 Task: Check the sale-to-list price of condos/co-ops in the last 3 years.
Action: Mouse moved to (777, 74)
Screenshot: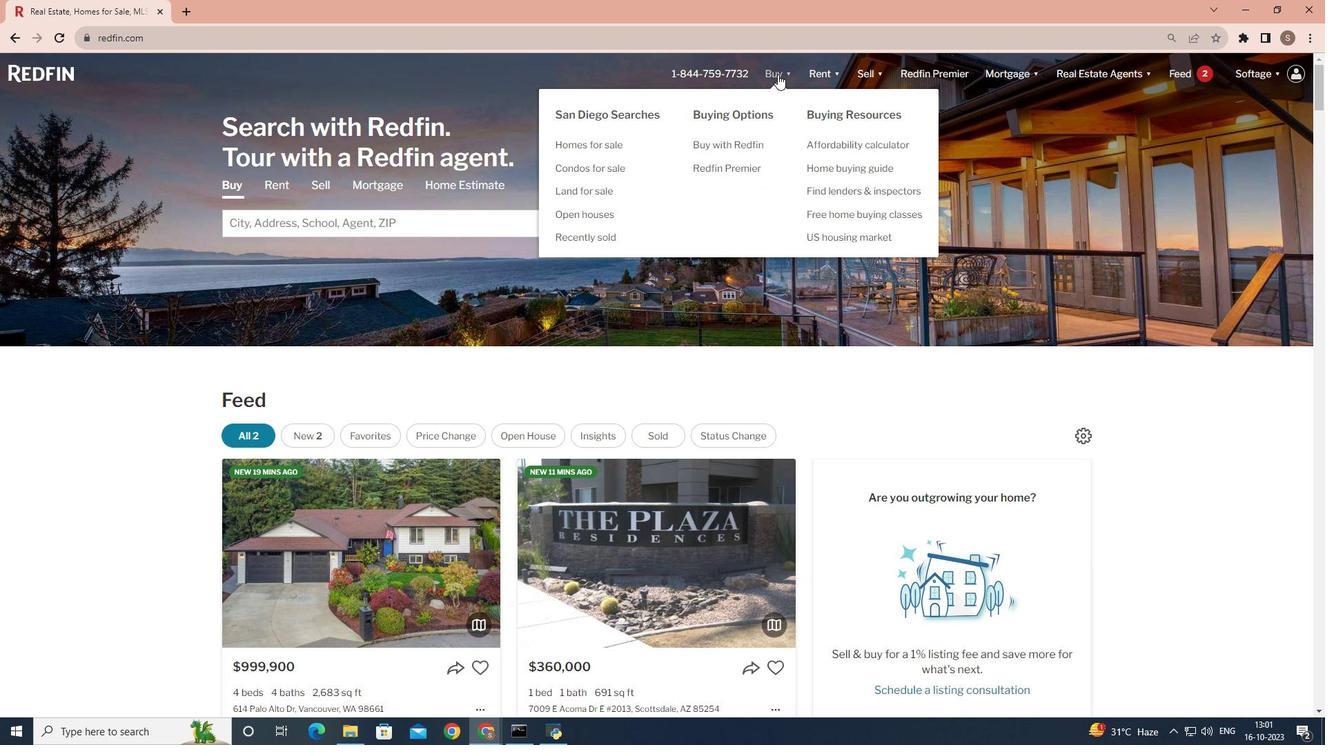 
Action: Mouse pressed left at (777, 74)
Screenshot: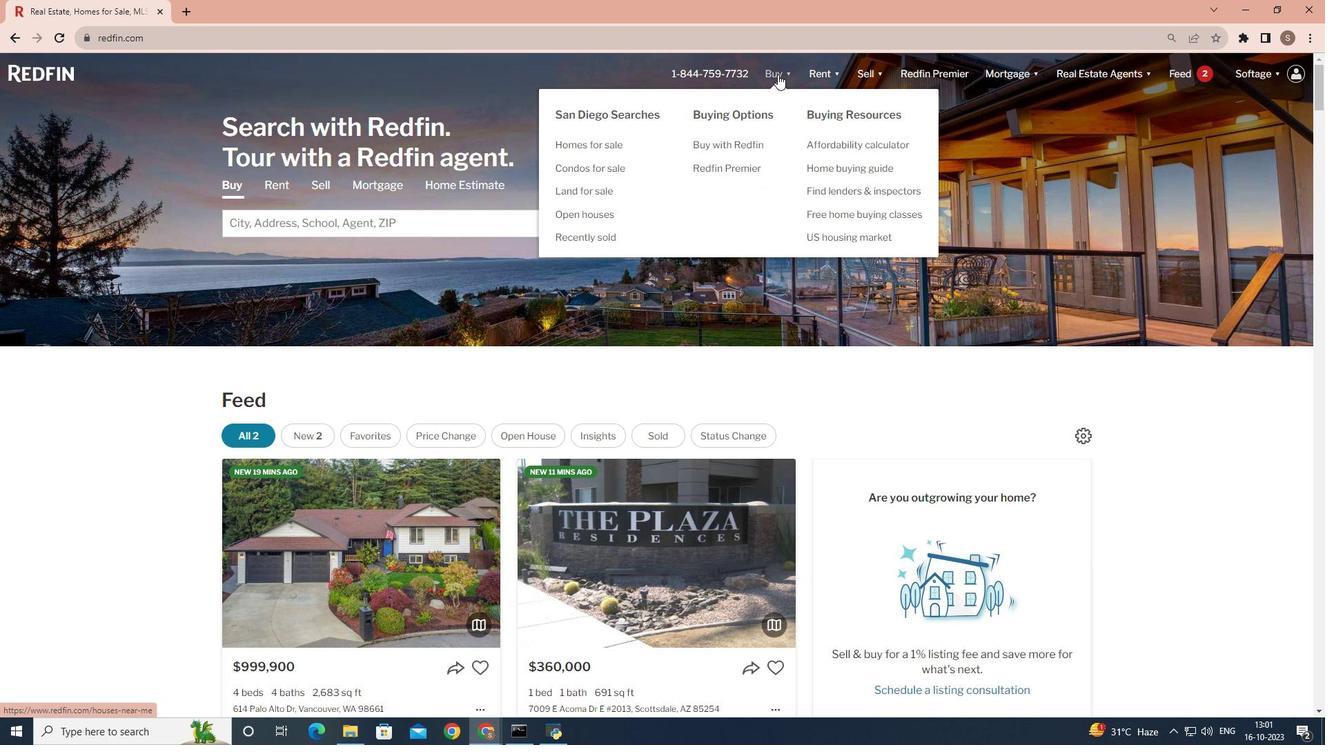 
Action: Mouse moved to (375, 283)
Screenshot: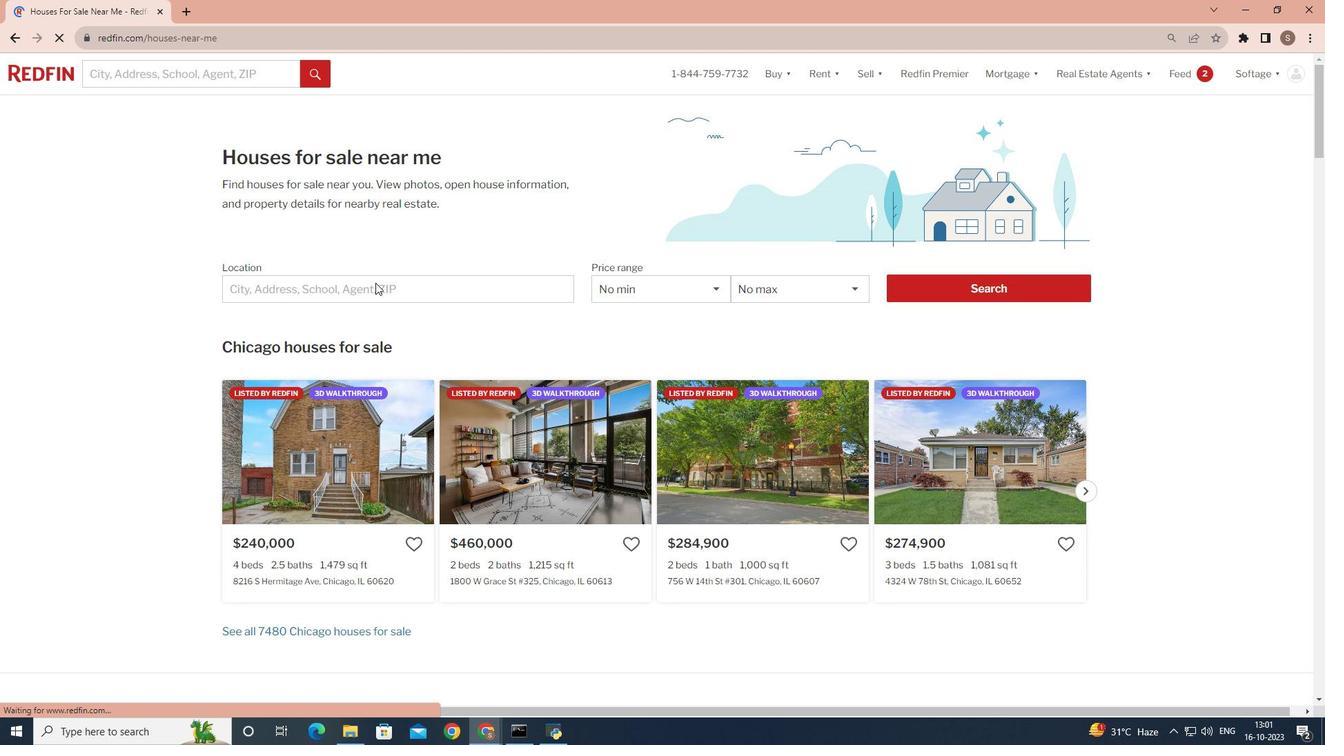 
Action: Mouse pressed left at (375, 283)
Screenshot: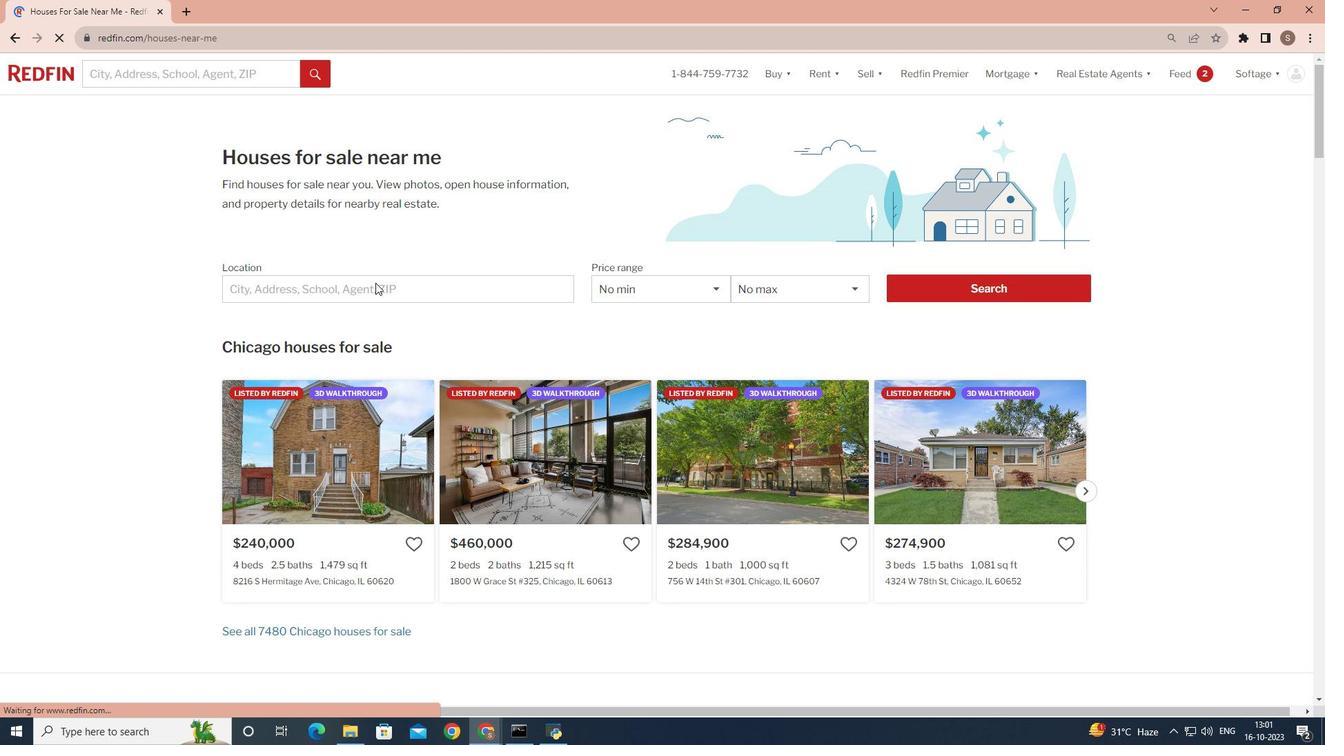 
Action: Mouse moved to (327, 289)
Screenshot: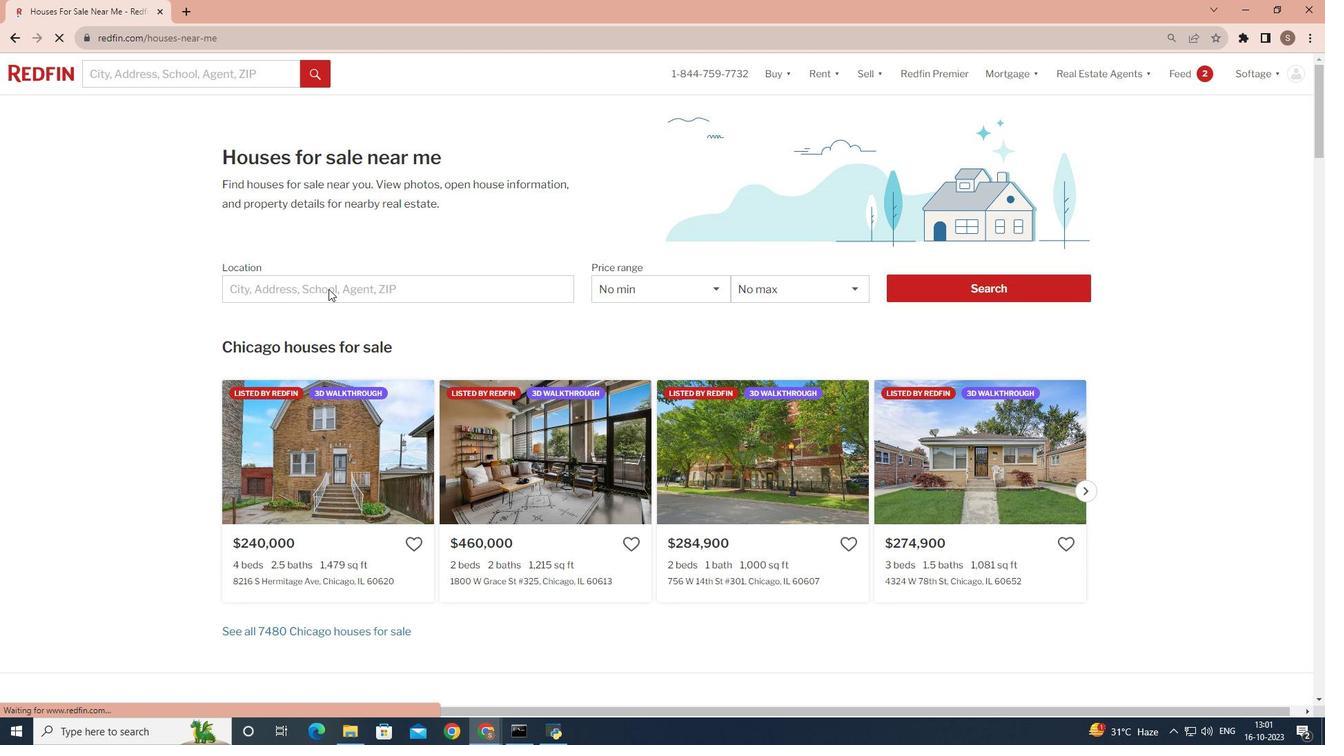 
Action: Mouse pressed left at (327, 289)
Screenshot: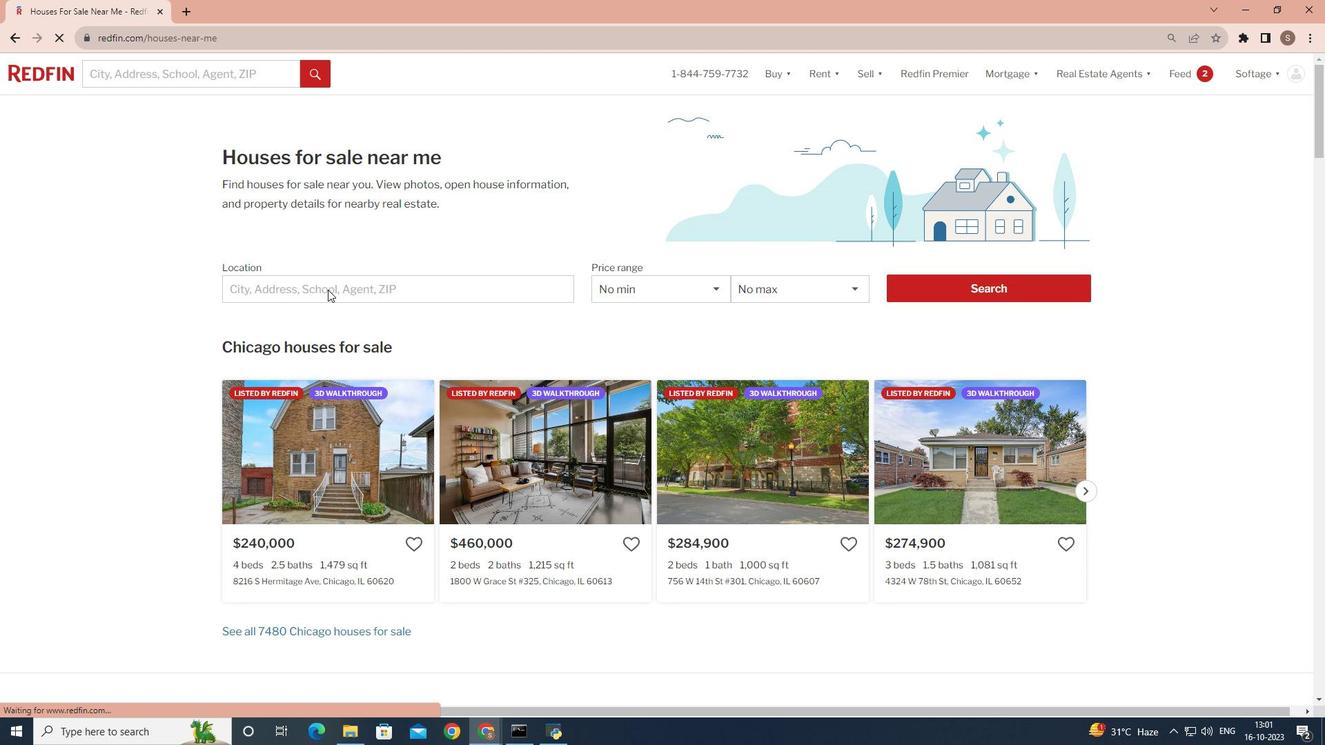
Action: Mouse pressed left at (327, 289)
Screenshot: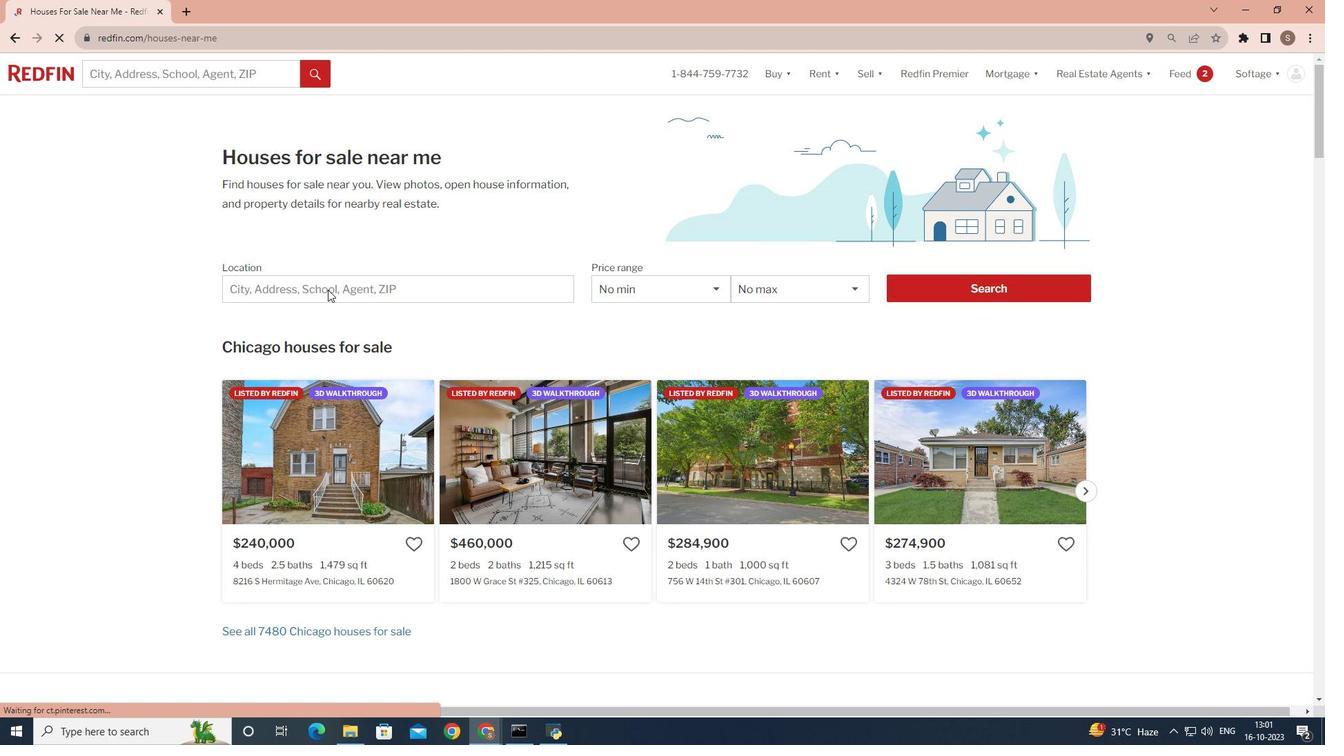 
Action: Key pressed <Key.shift>San<Key.space><Key.shift>Diego
Screenshot: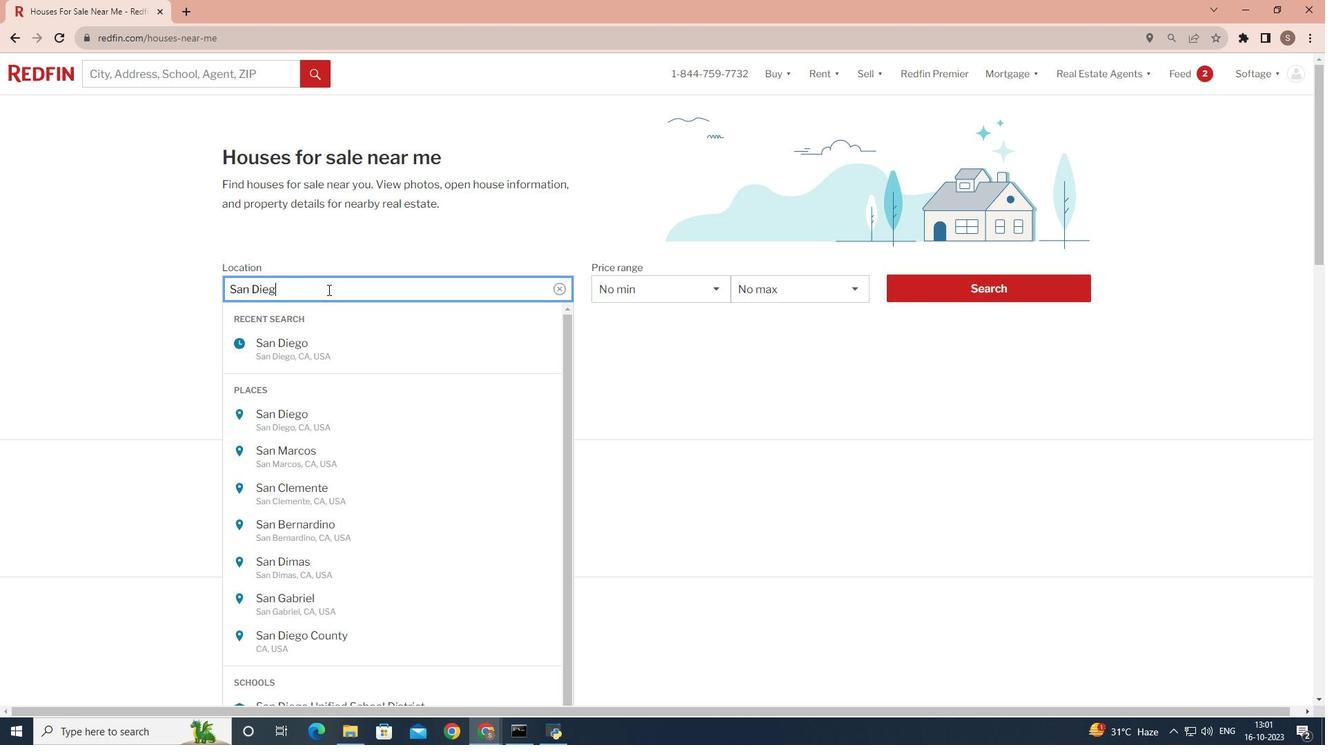
Action: Mouse moved to (899, 283)
Screenshot: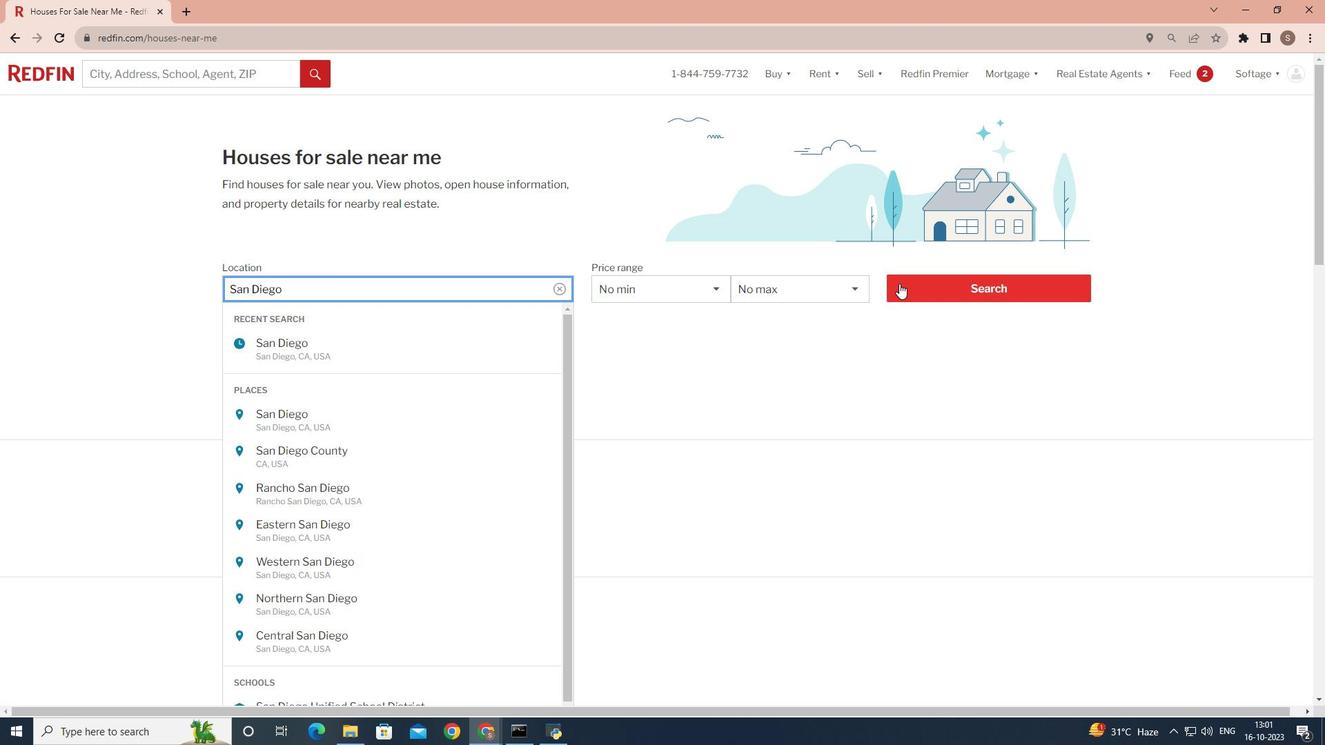 
Action: Mouse pressed left at (899, 283)
Screenshot: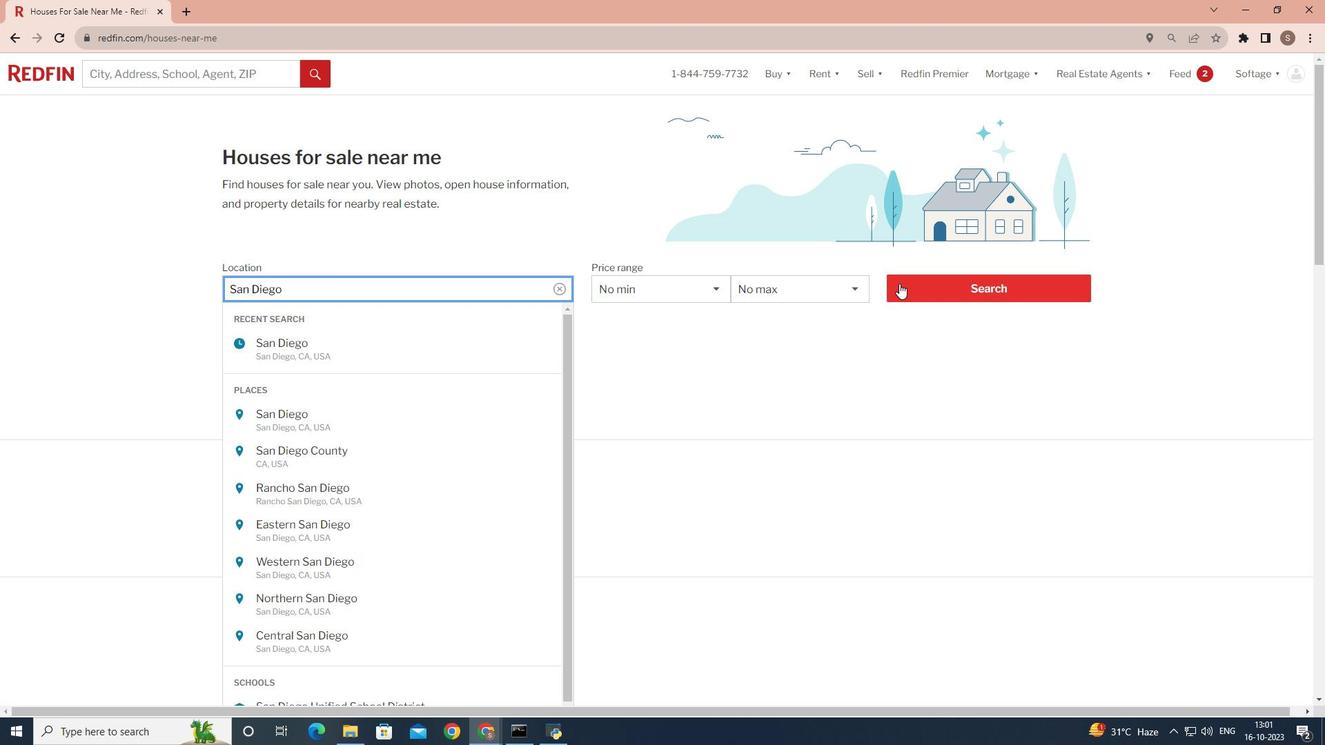 
Action: Mouse moved to (927, 278)
Screenshot: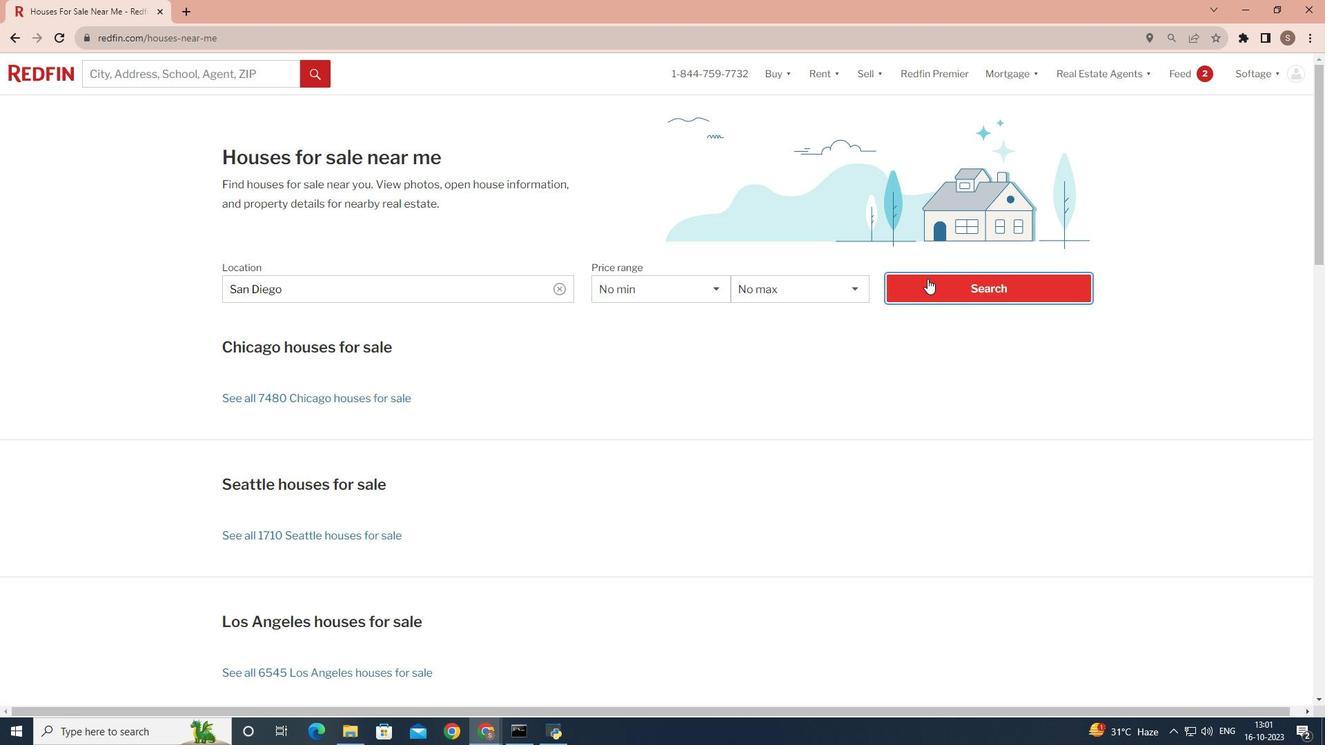 
Action: Mouse pressed left at (927, 278)
Screenshot: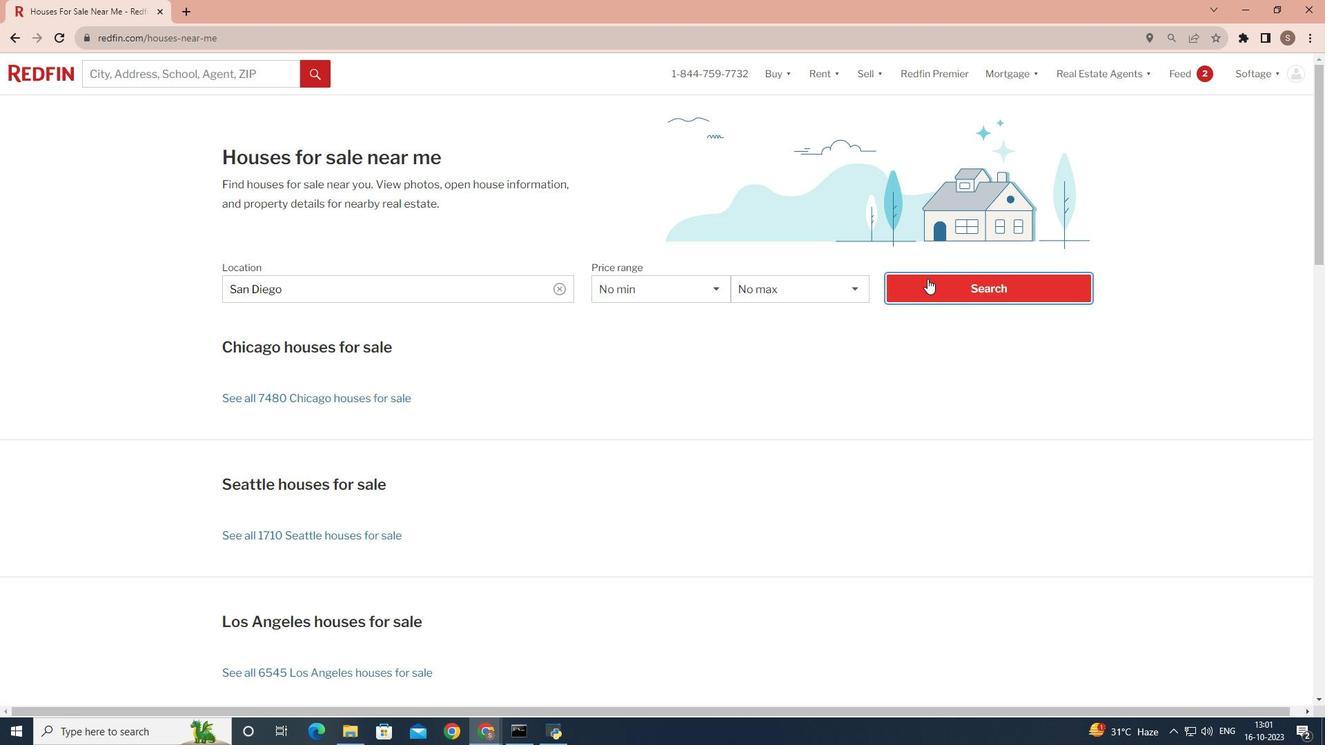 
Action: Mouse moved to (1176, 117)
Screenshot: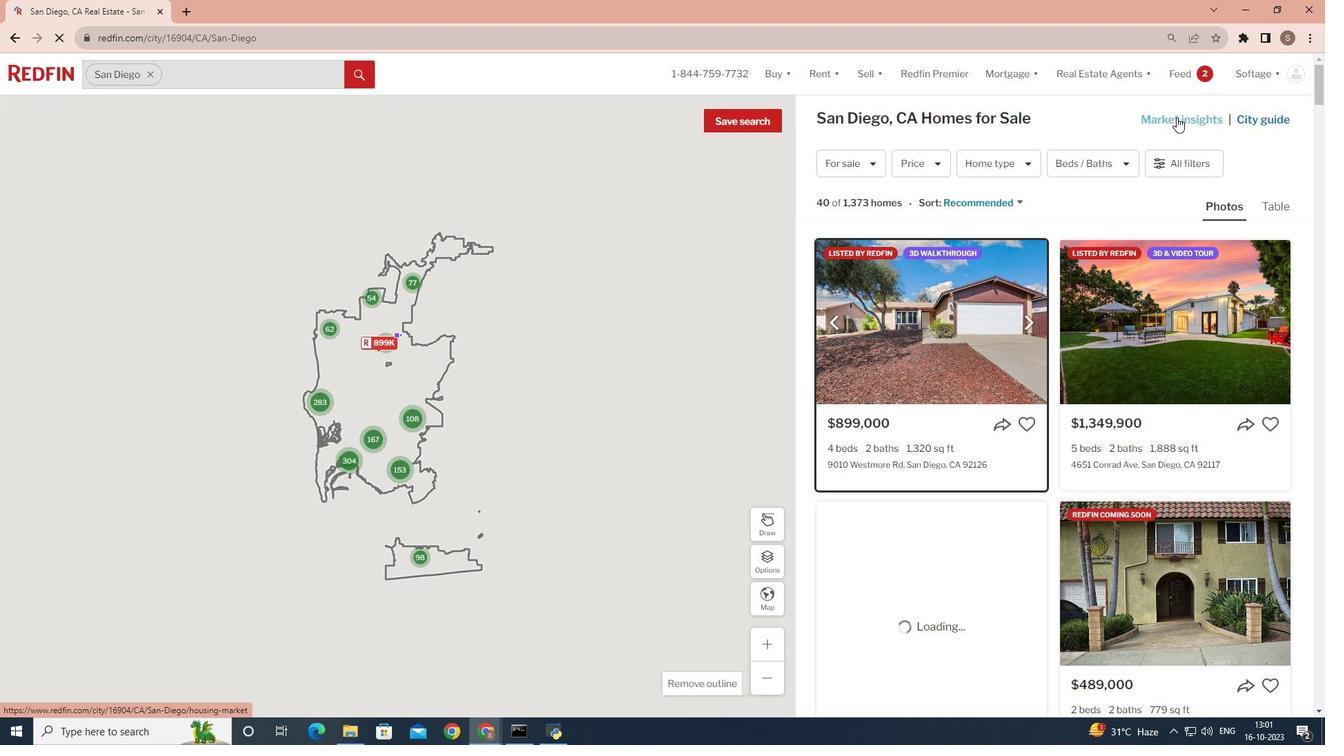 
Action: Mouse pressed left at (1176, 117)
Screenshot: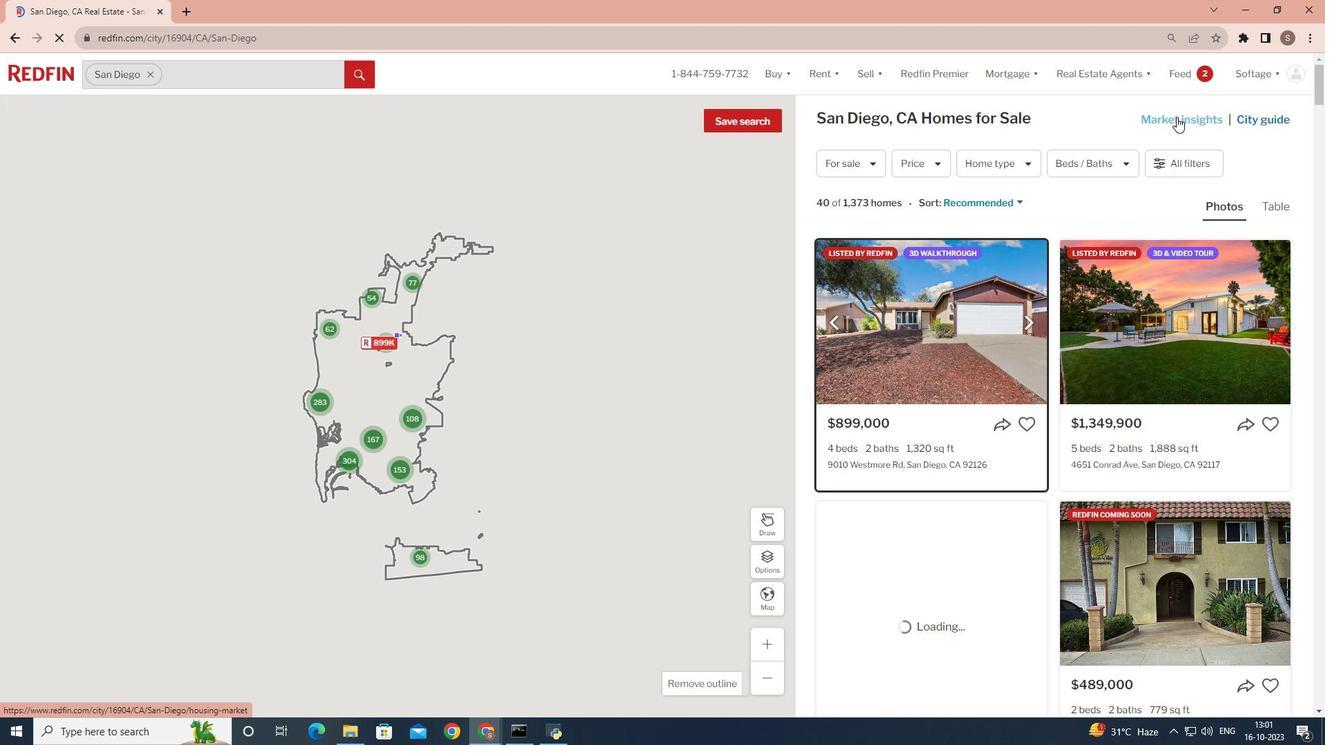 
Action: Mouse moved to (316, 229)
Screenshot: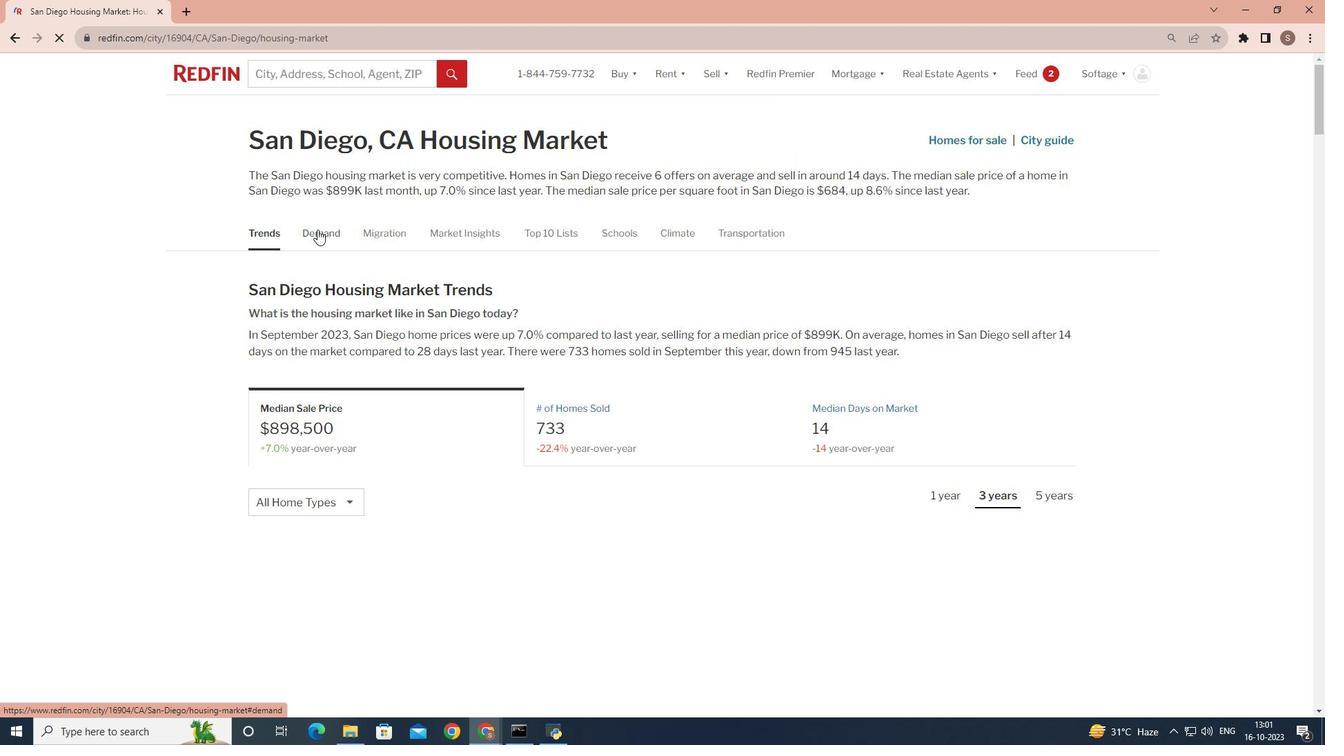 
Action: Mouse pressed left at (316, 229)
Screenshot: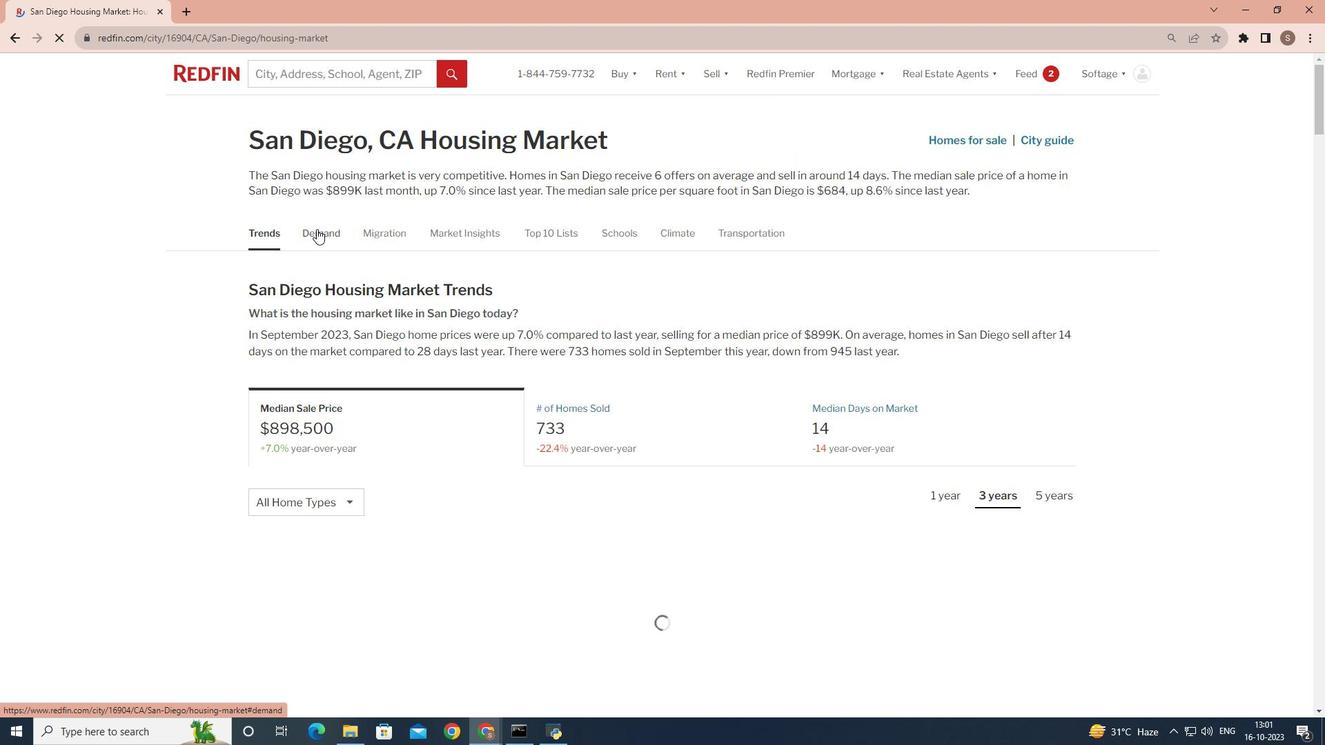 
Action: Mouse moved to (350, 405)
Screenshot: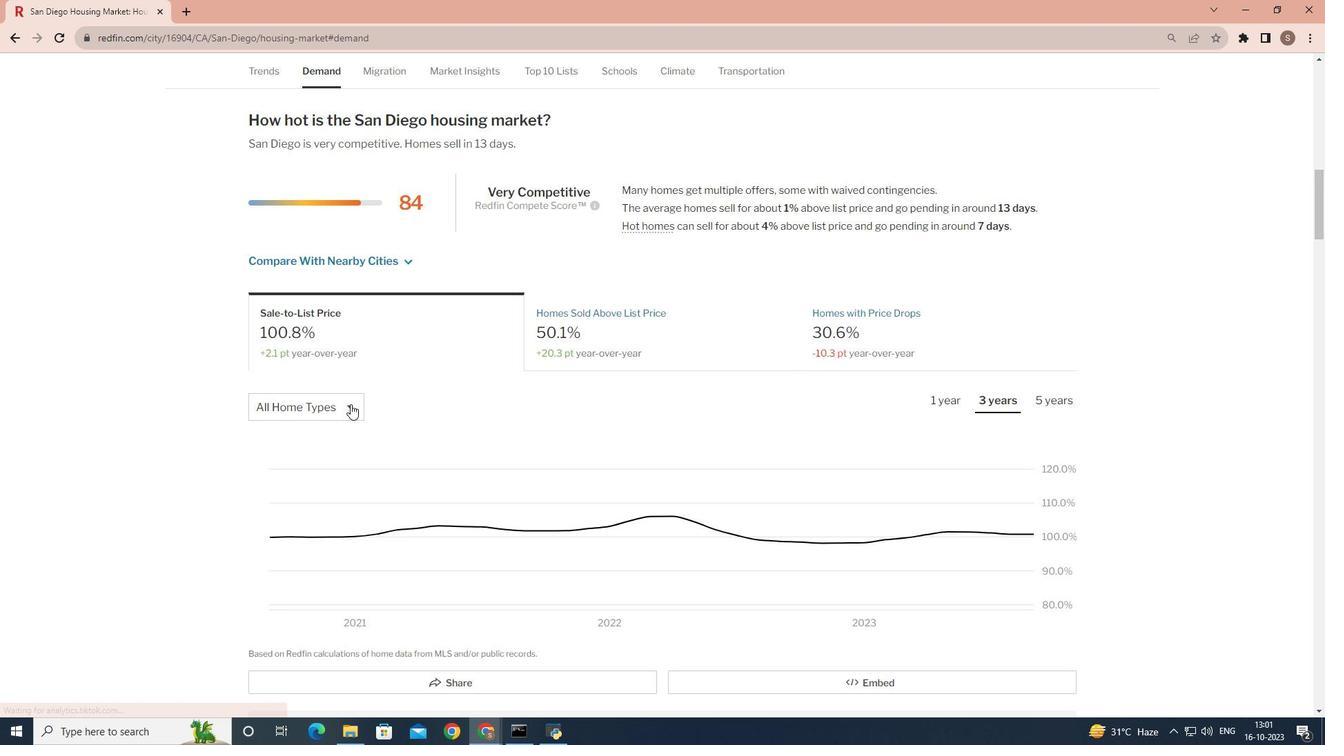 
Action: Mouse pressed left at (350, 405)
Screenshot: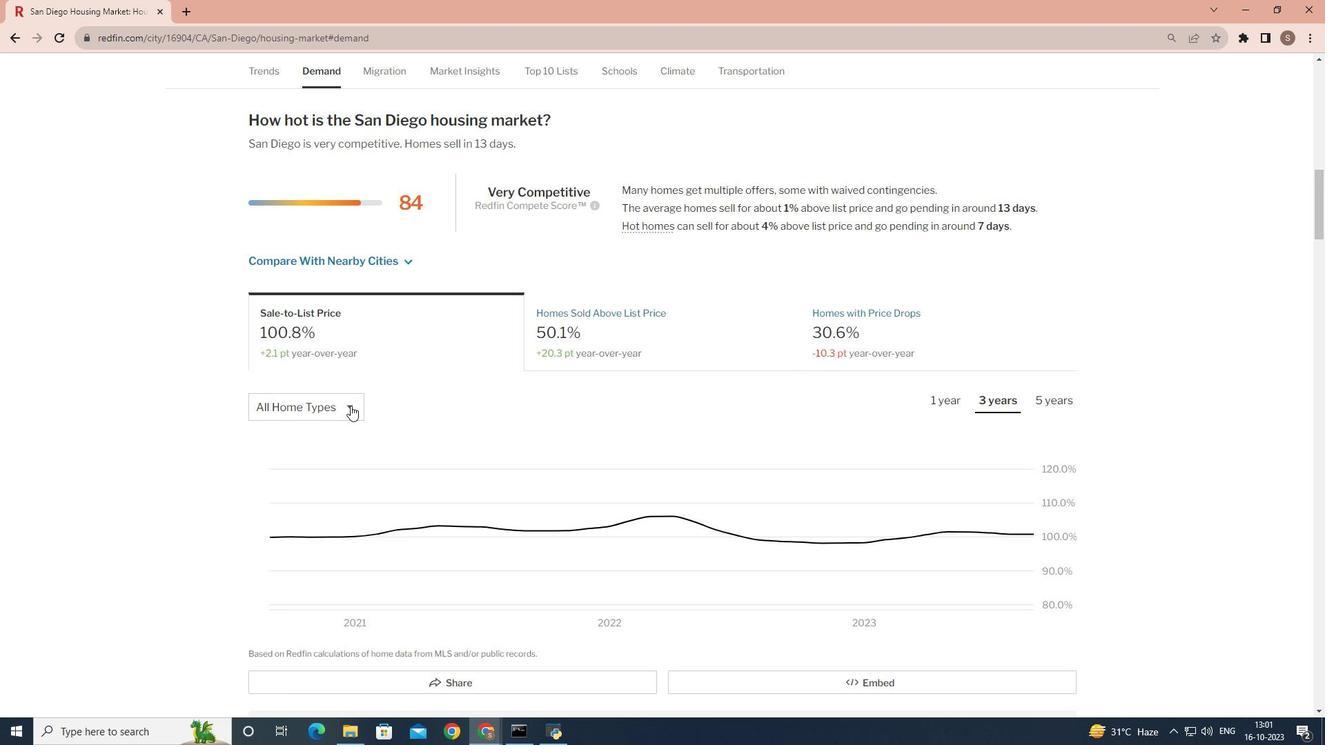 
Action: Mouse moved to (334, 525)
Screenshot: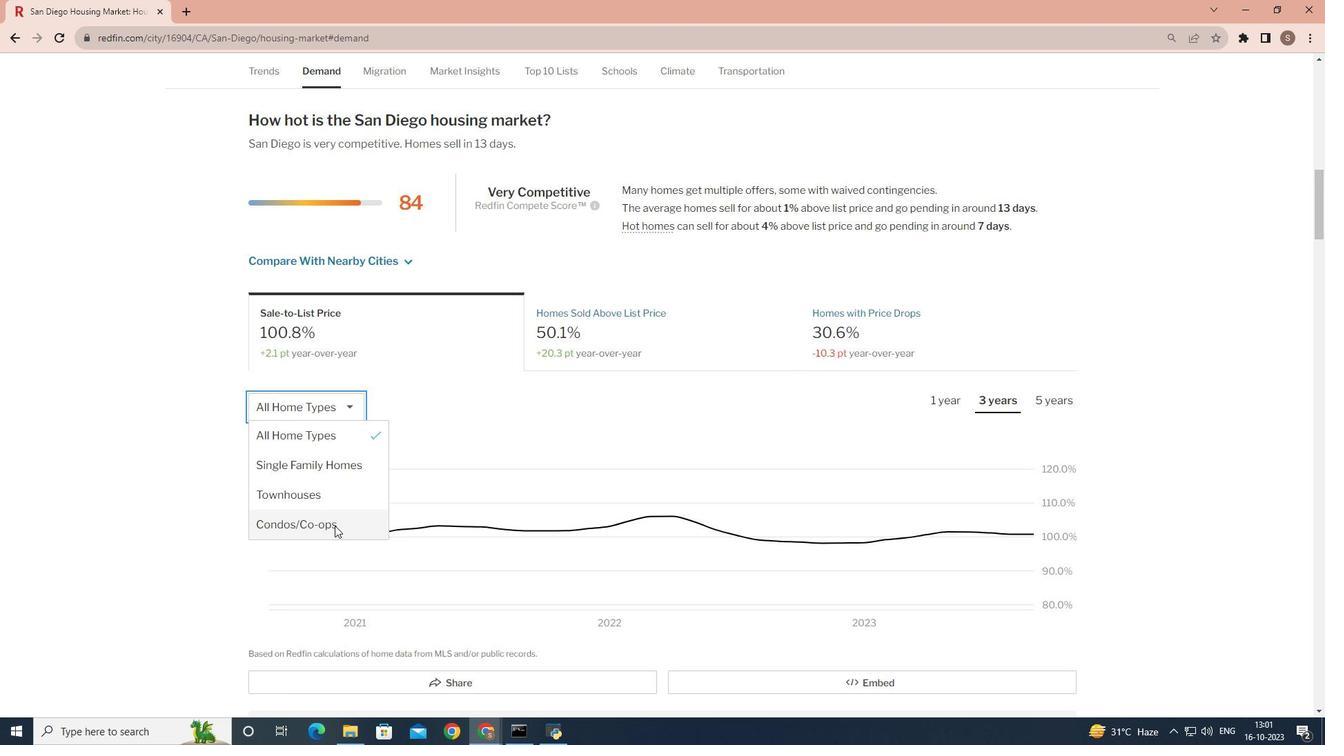 
Action: Mouse pressed left at (334, 525)
Screenshot: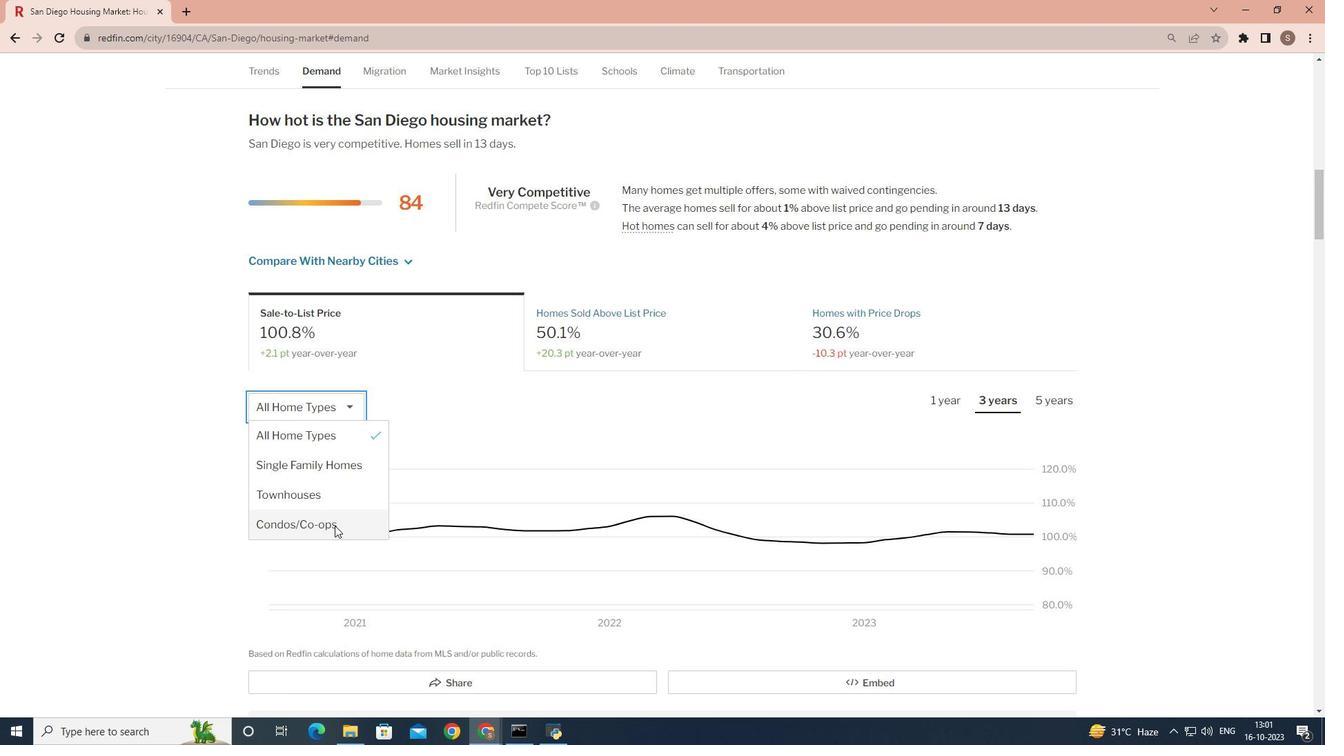 
Action: Mouse moved to (995, 398)
Screenshot: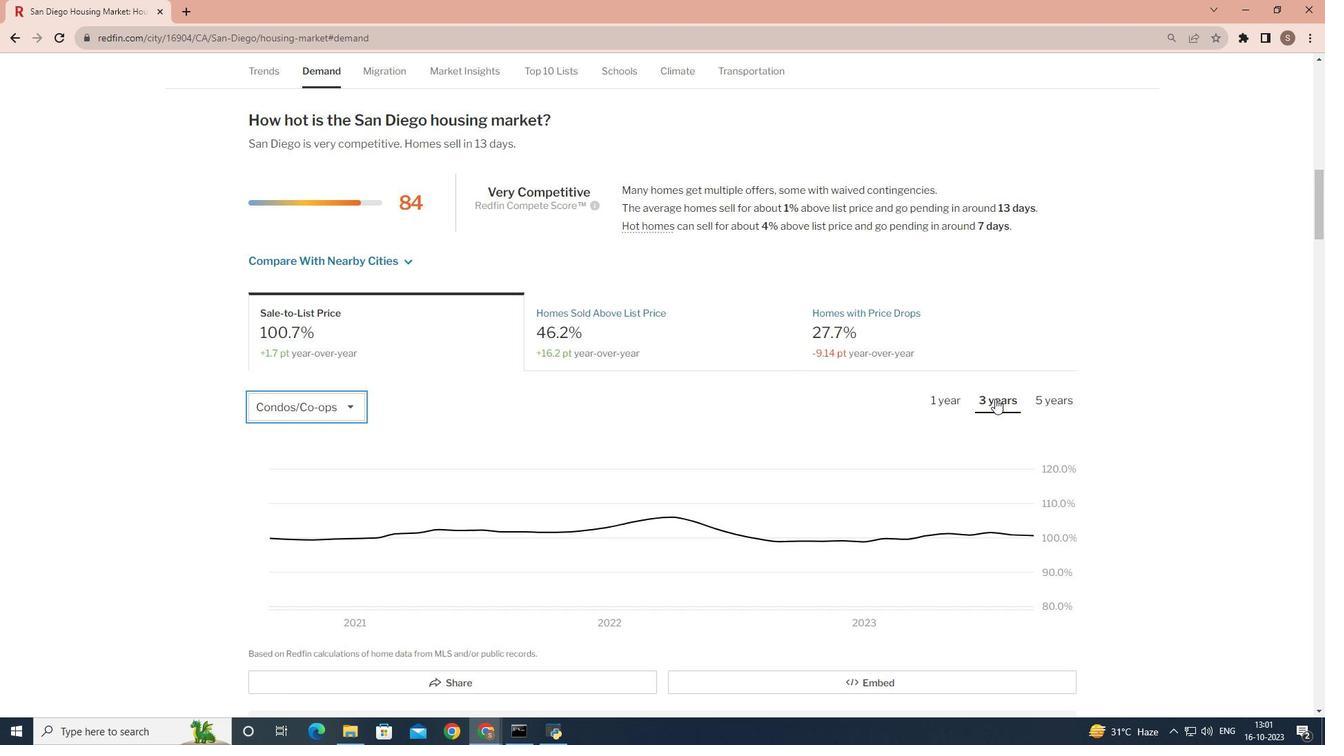 
Action: Mouse pressed left at (995, 398)
Screenshot: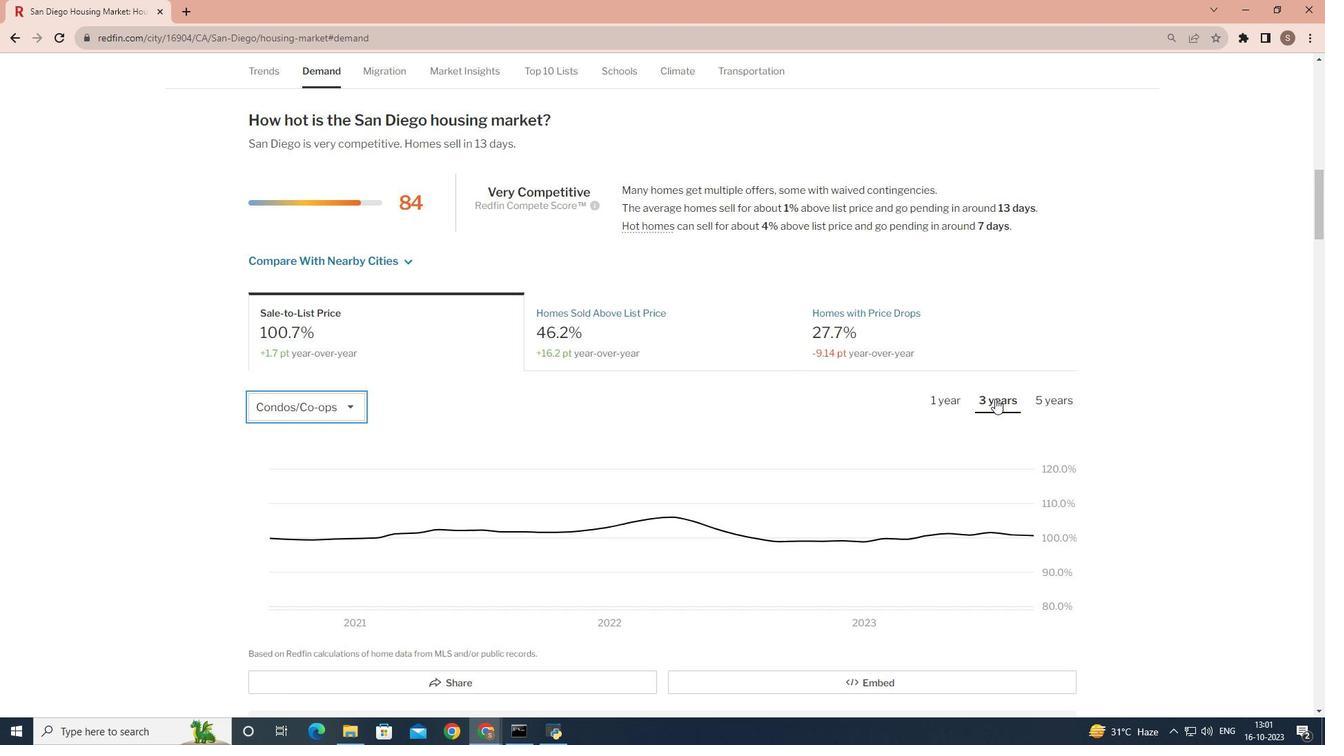 
